Task: Add a dependency to the task Integrate website with a new social media analytics platform , the existing task  Create a new online platform for online therapy sessions in the project ArrowSprint
Action: Mouse moved to (697, 436)
Screenshot: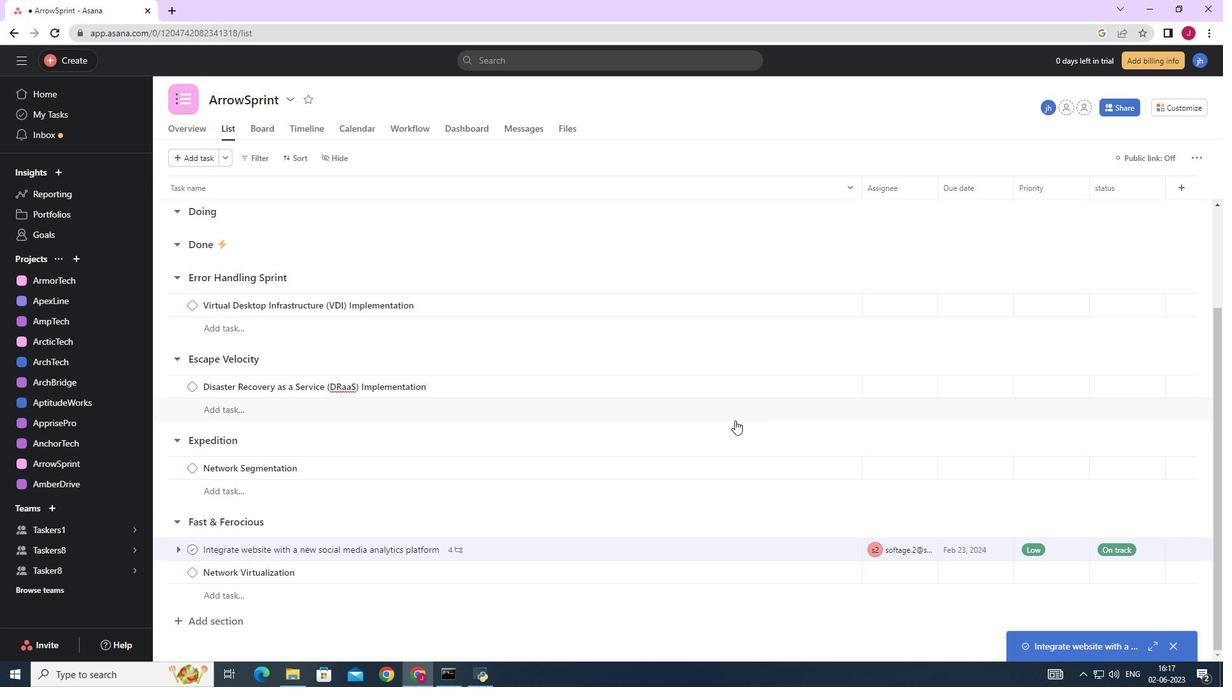 
Action: Mouse scrolled (731, 420) with delta (0, 0)
Screenshot: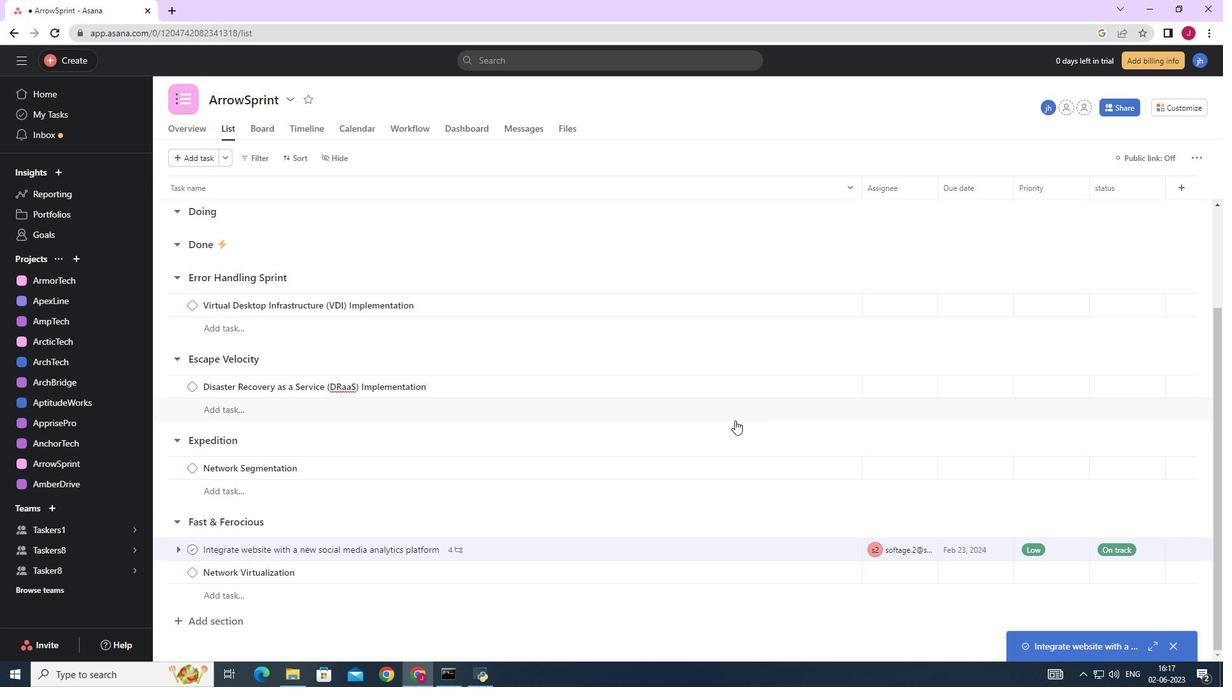 
Action: Mouse moved to (694, 438)
Screenshot: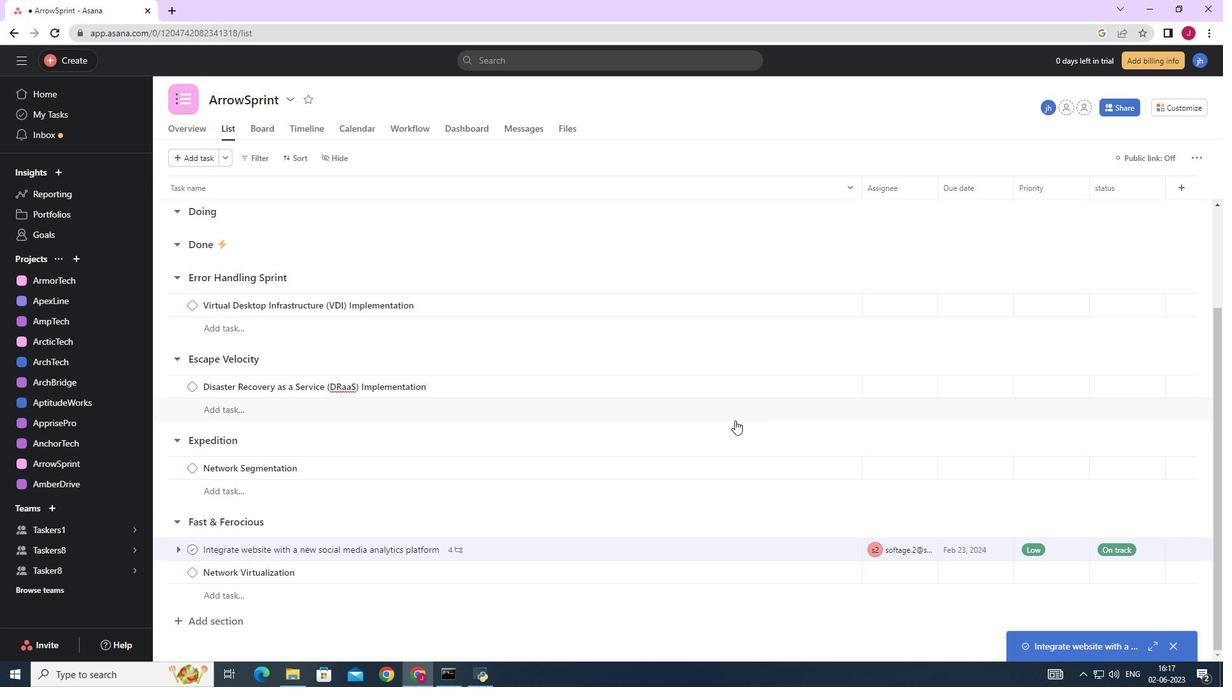 
Action: Mouse scrolled (730, 422) with delta (0, 0)
Screenshot: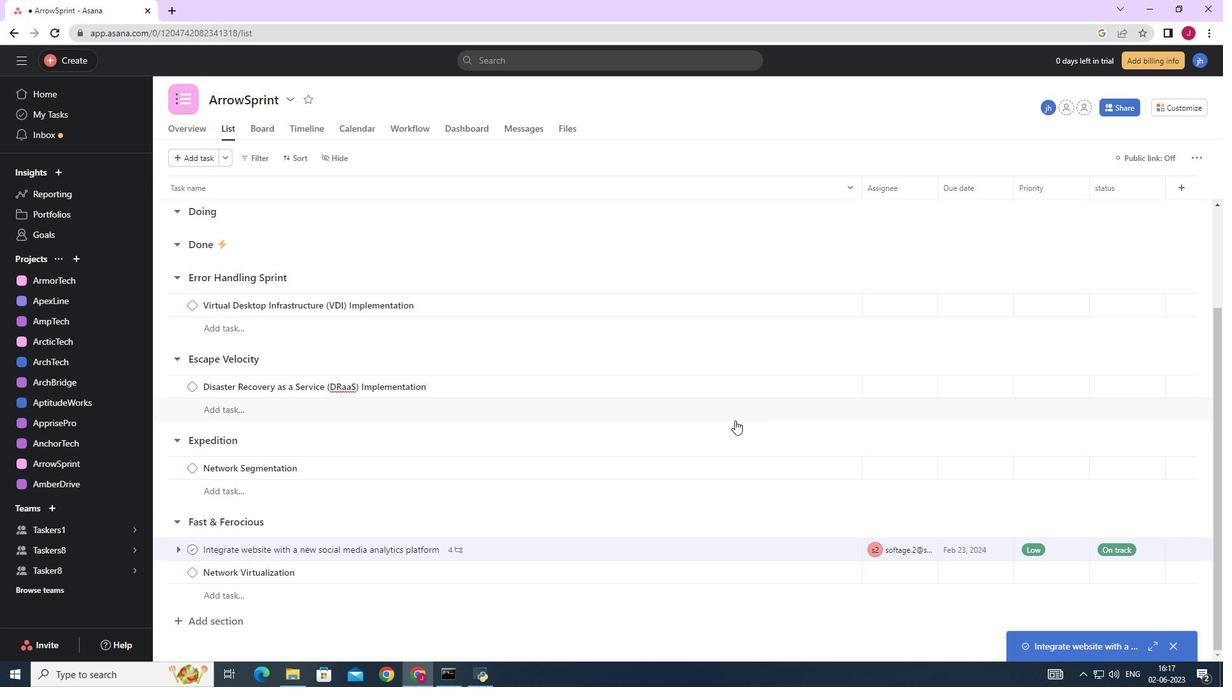 
Action: Mouse moved to (686, 442)
Screenshot: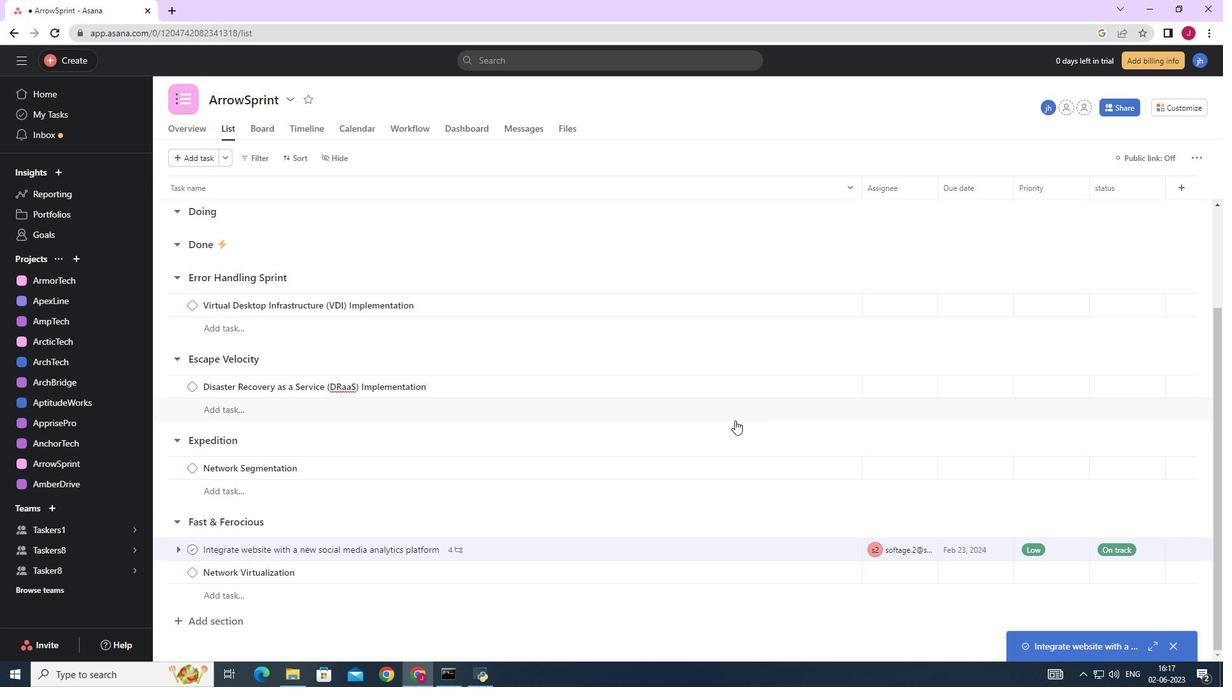 
Action: Mouse scrolled (726, 424) with delta (0, 0)
Screenshot: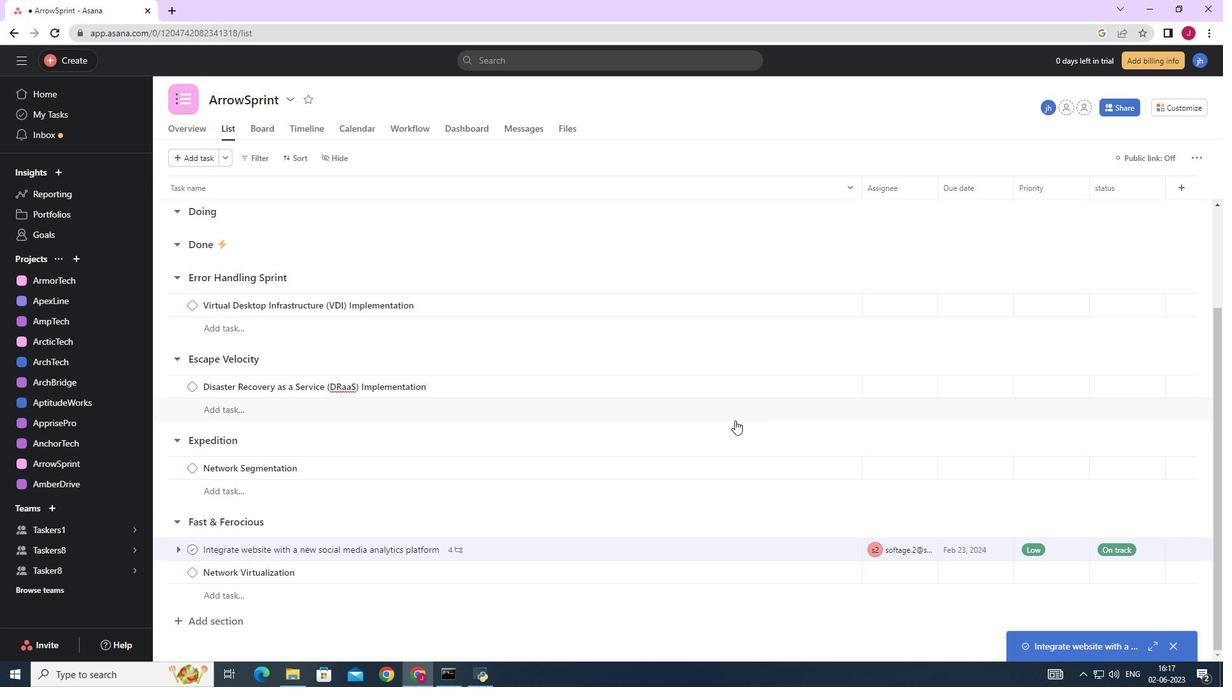 
Action: Mouse moved to (681, 443)
Screenshot: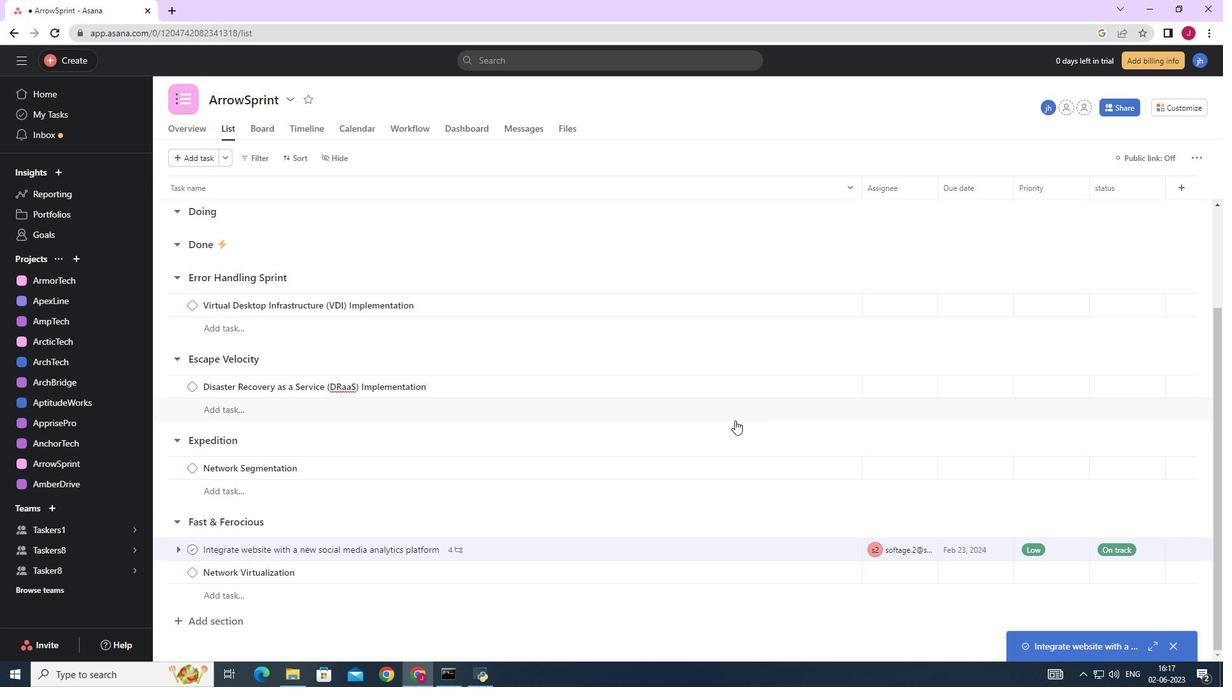
Action: Mouse scrolled (717, 428) with delta (0, 0)
Screenshot: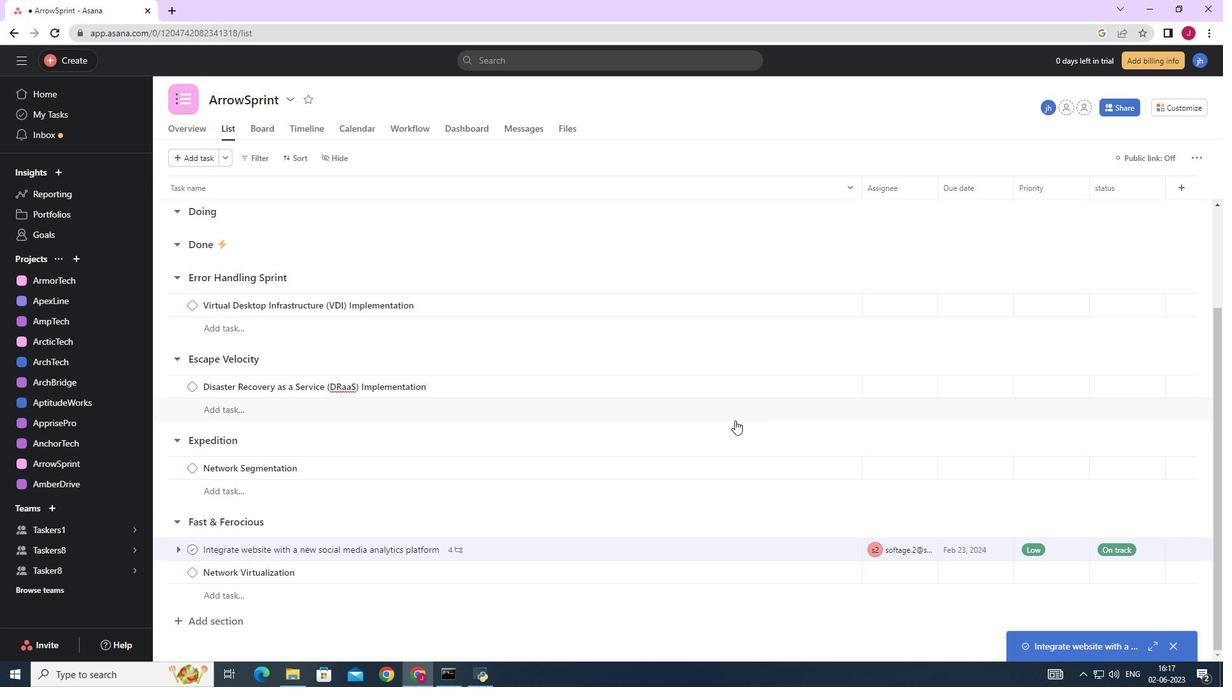 
Action: Mouse moved to (676, 444)
Screenshot: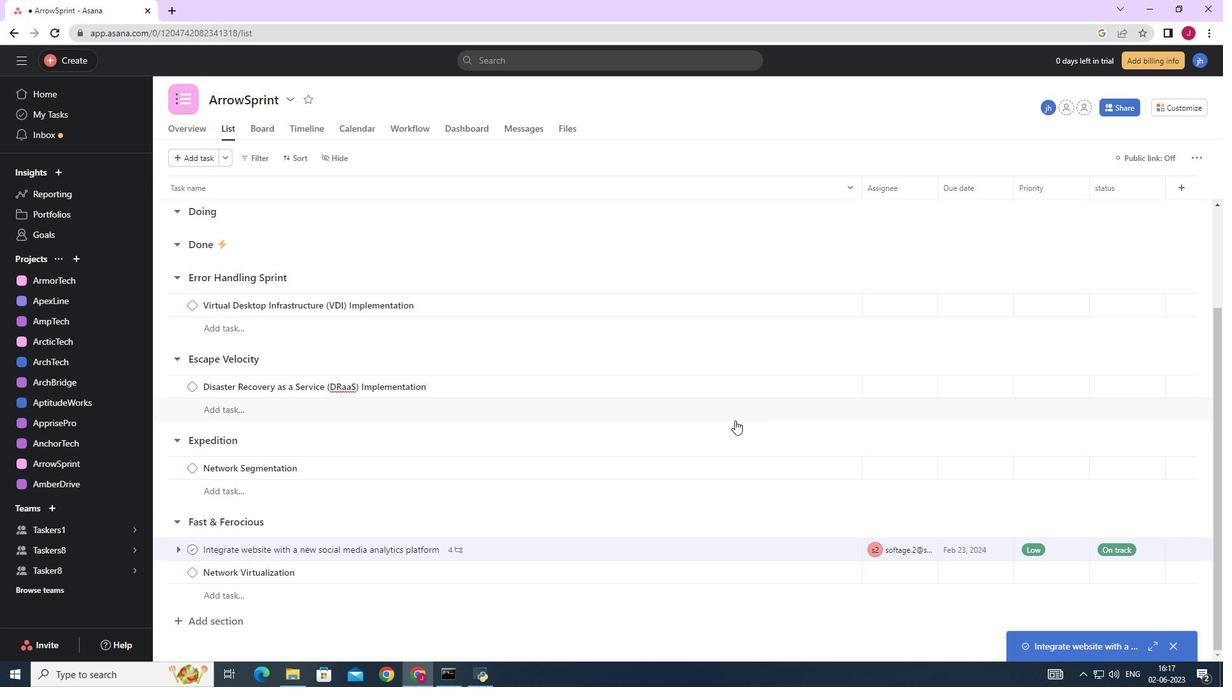 
Action: Mouse scrolled (704, 433) with delta (0, 0)
Screenshot: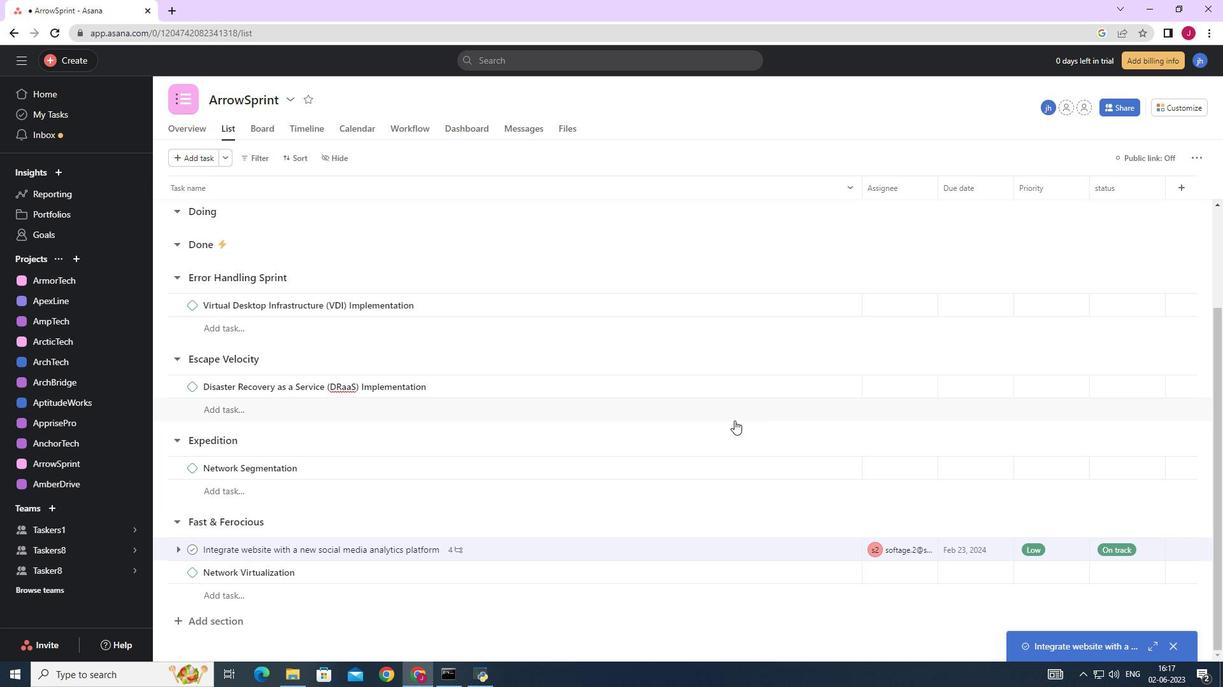 
Action: Mouse moved to (674, 445)
Screenshot: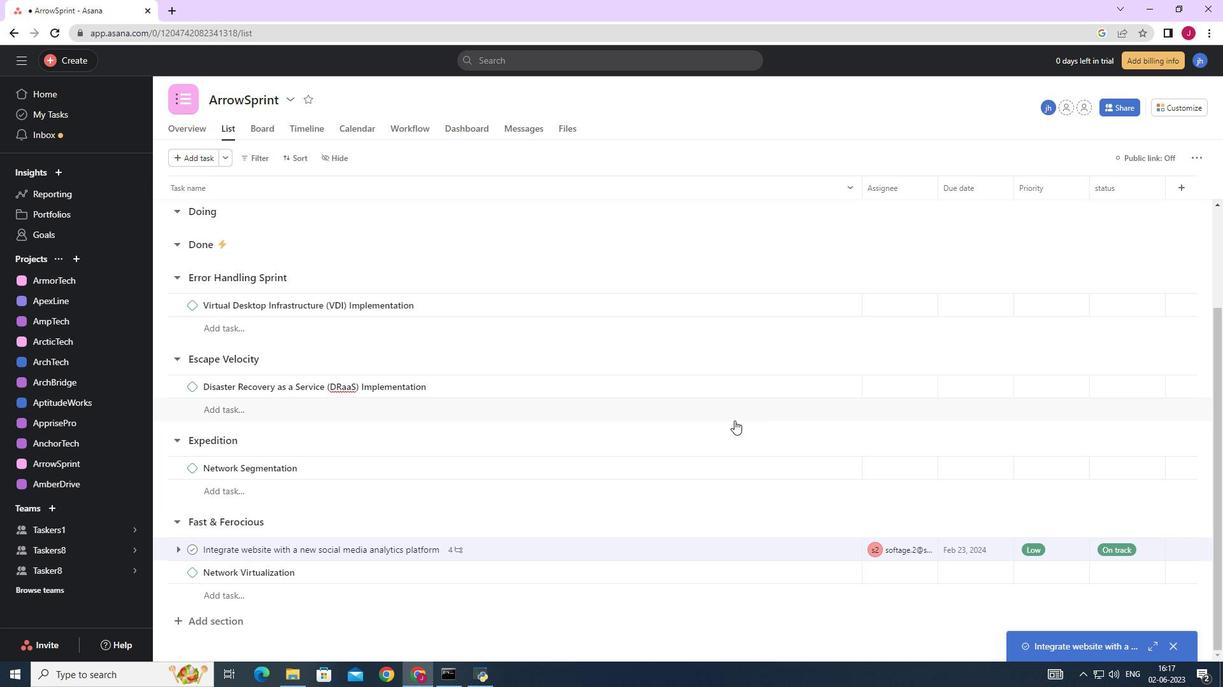 
Action: Mouse scrolled (694, 438) with delta (0, 0)
Screenshot: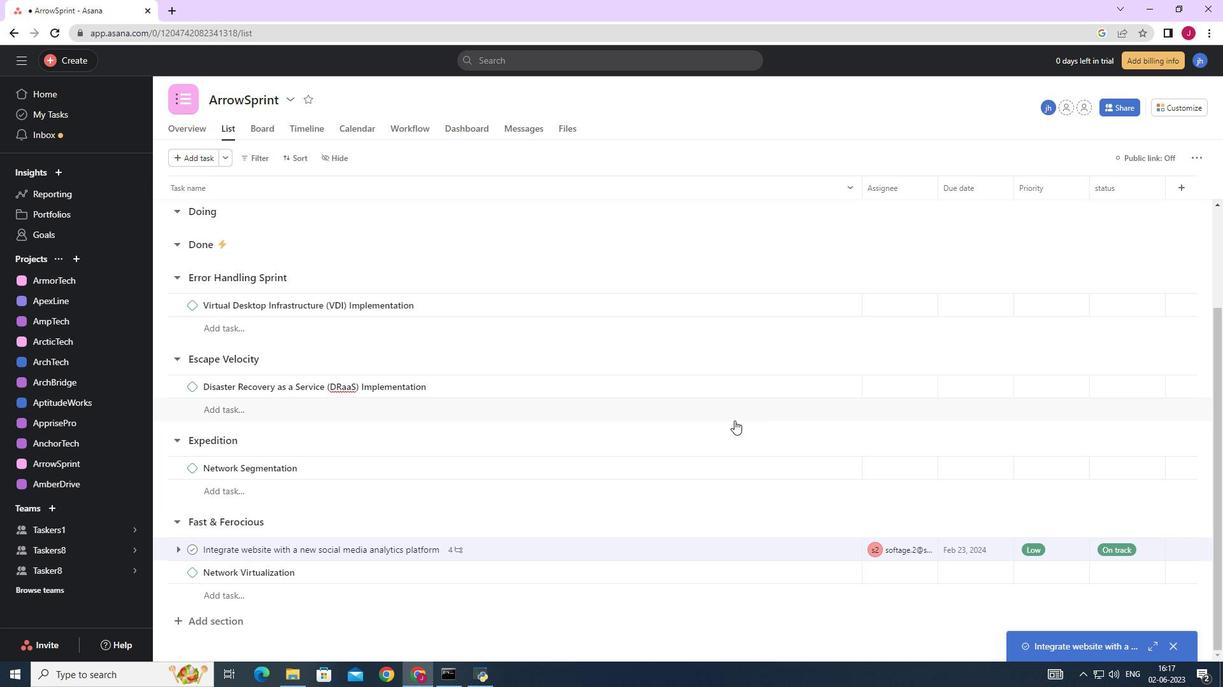 
Action: Mouse moved to (812, 548)
Screenshot: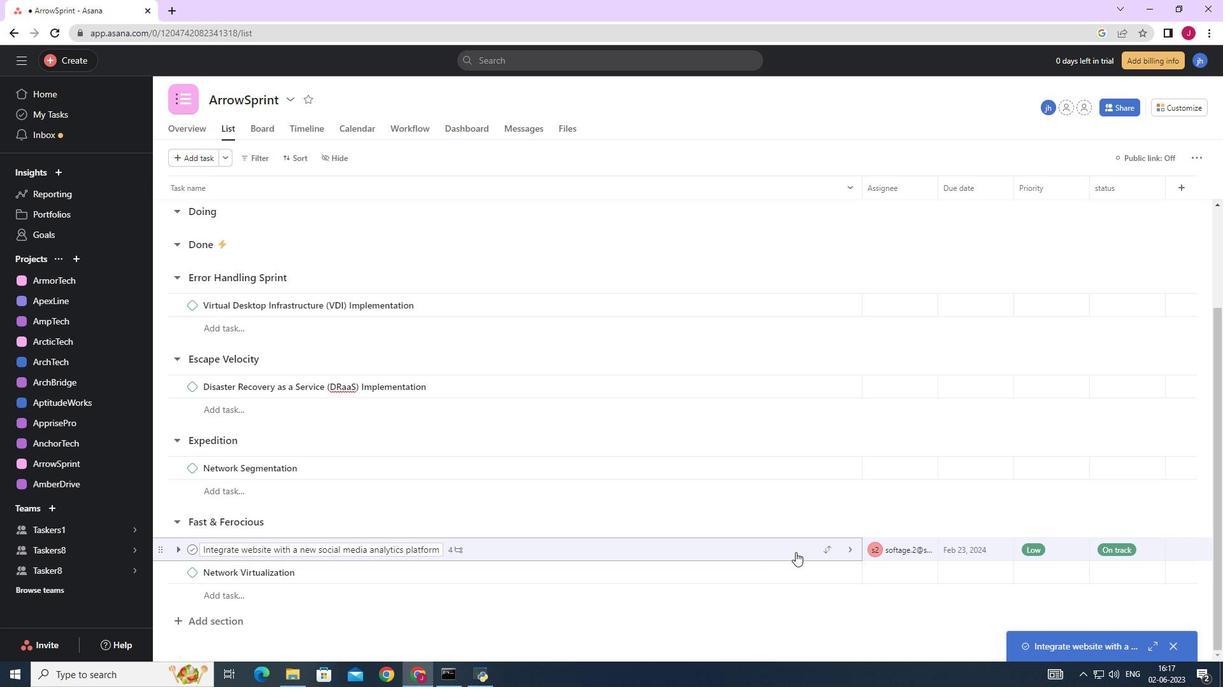 
Action: Mouse pressed left at (812, 548)
Screenshot: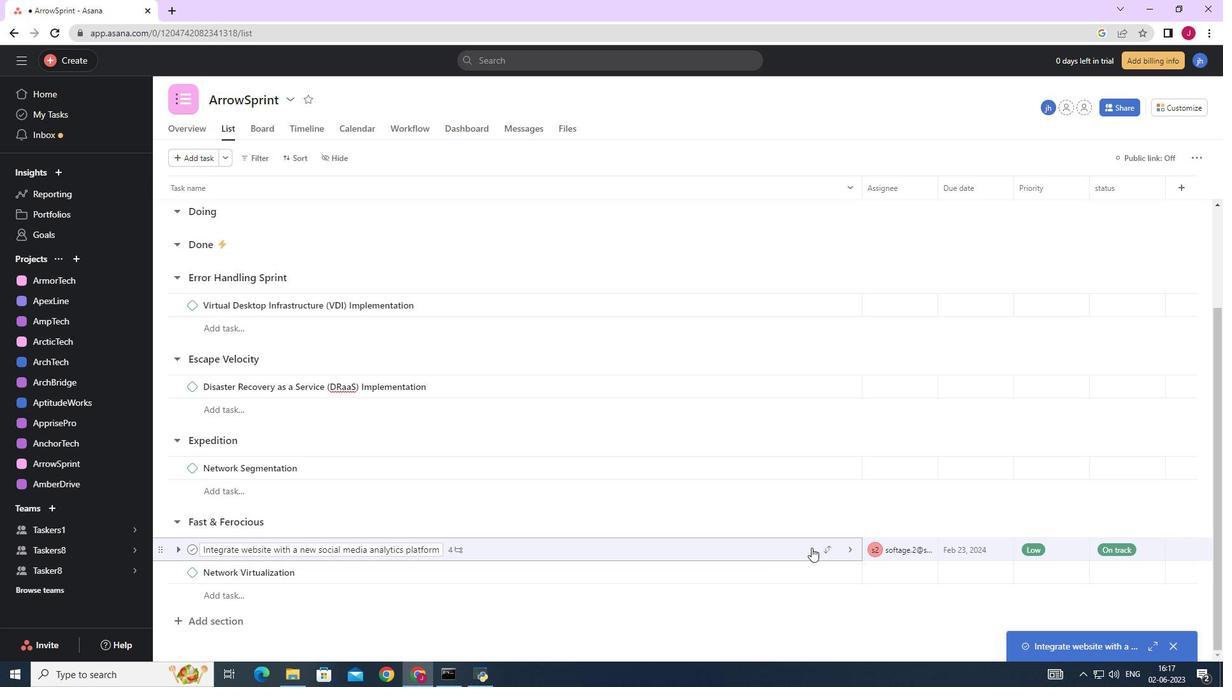 
Action: Mouse moved to (1027, 459)
Screenshot: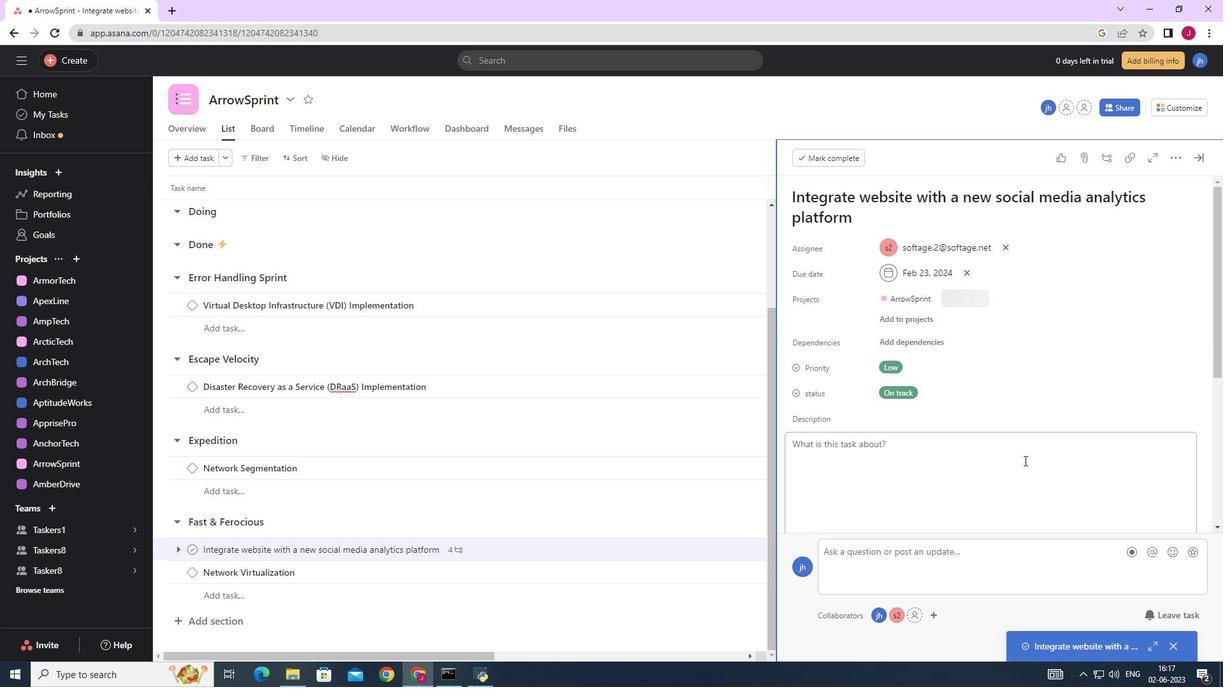 
Action: Mouse scrolled (1027, 459) with delta (0, 0)
Screenshot: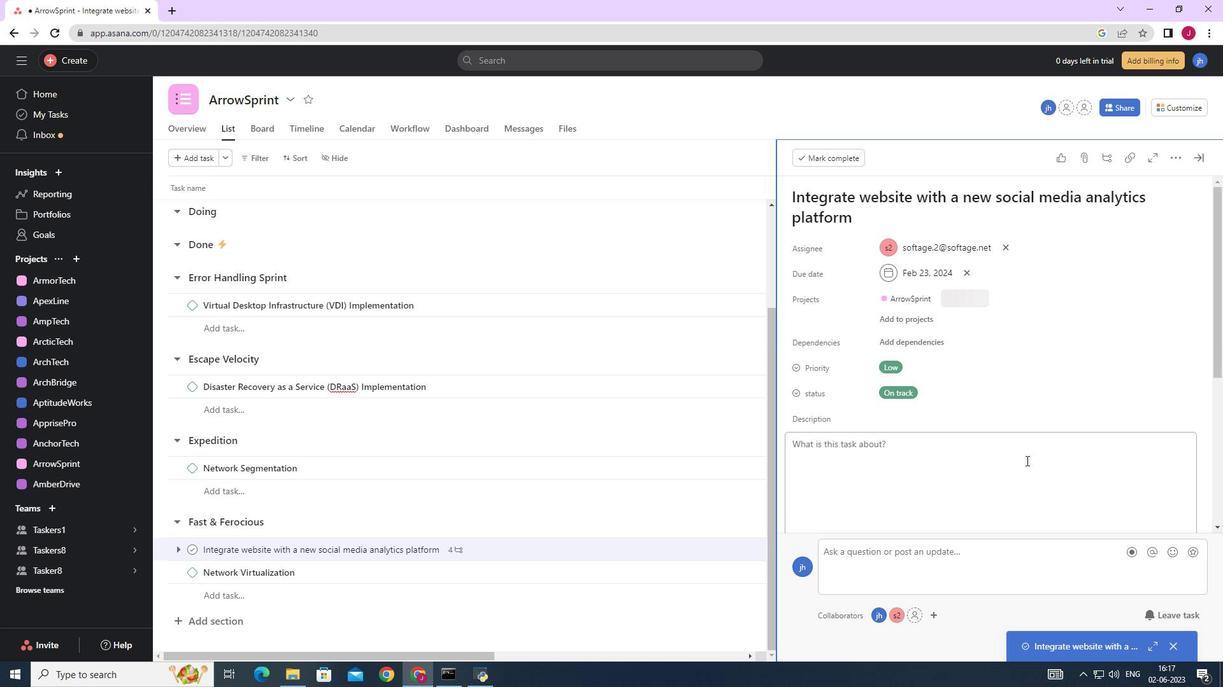 
Action: Mouse moved to (1028, 459)
Screenshot: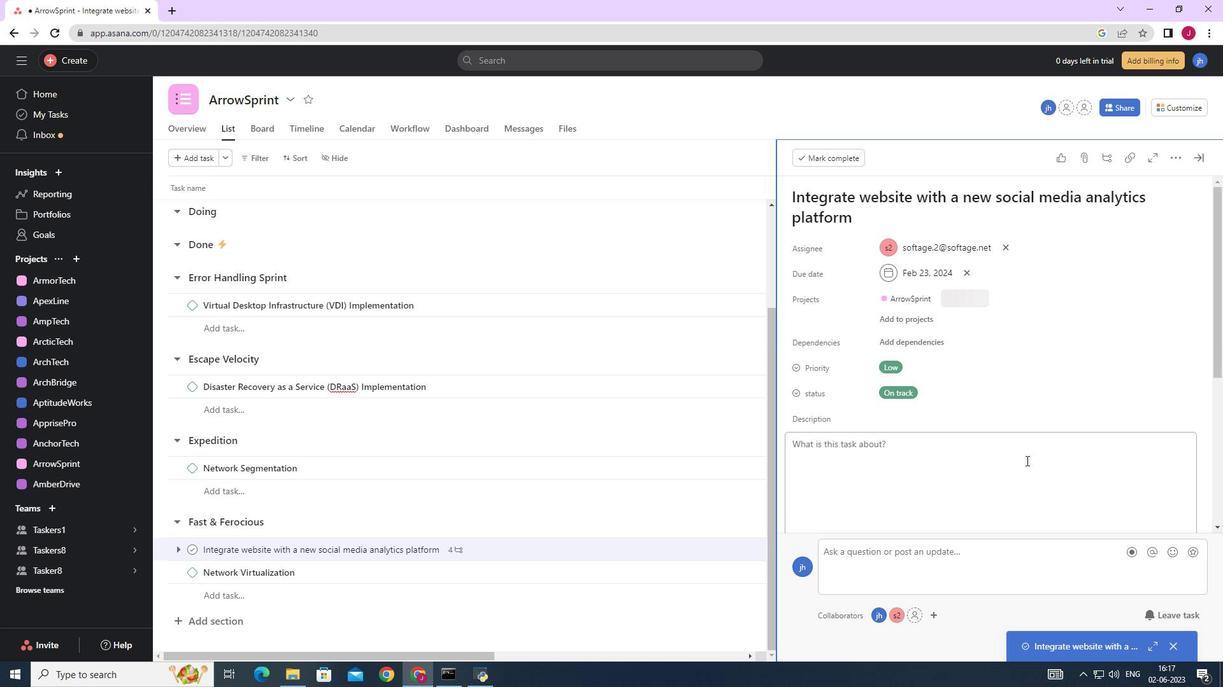 
Action: Mouse scrolled (1028, 459) with delta (0, 0)
Screenshot: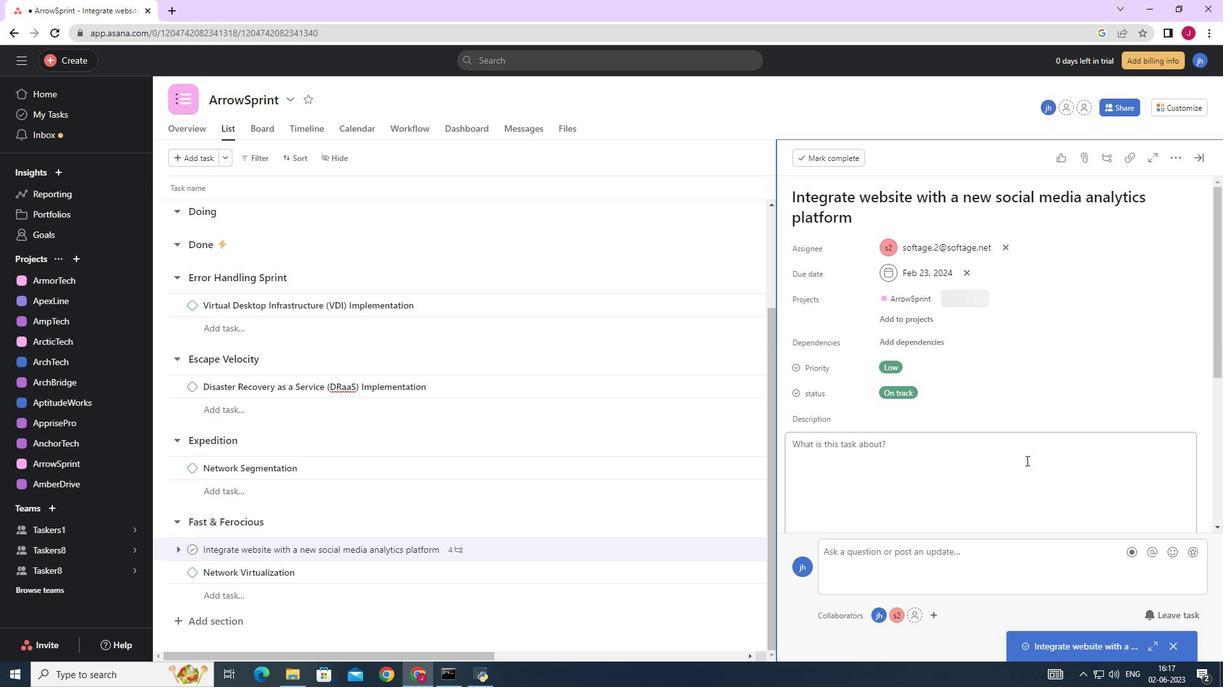 
Action: Mouse scrolled (1028, 459) with delta (0, 0)
Screenshot: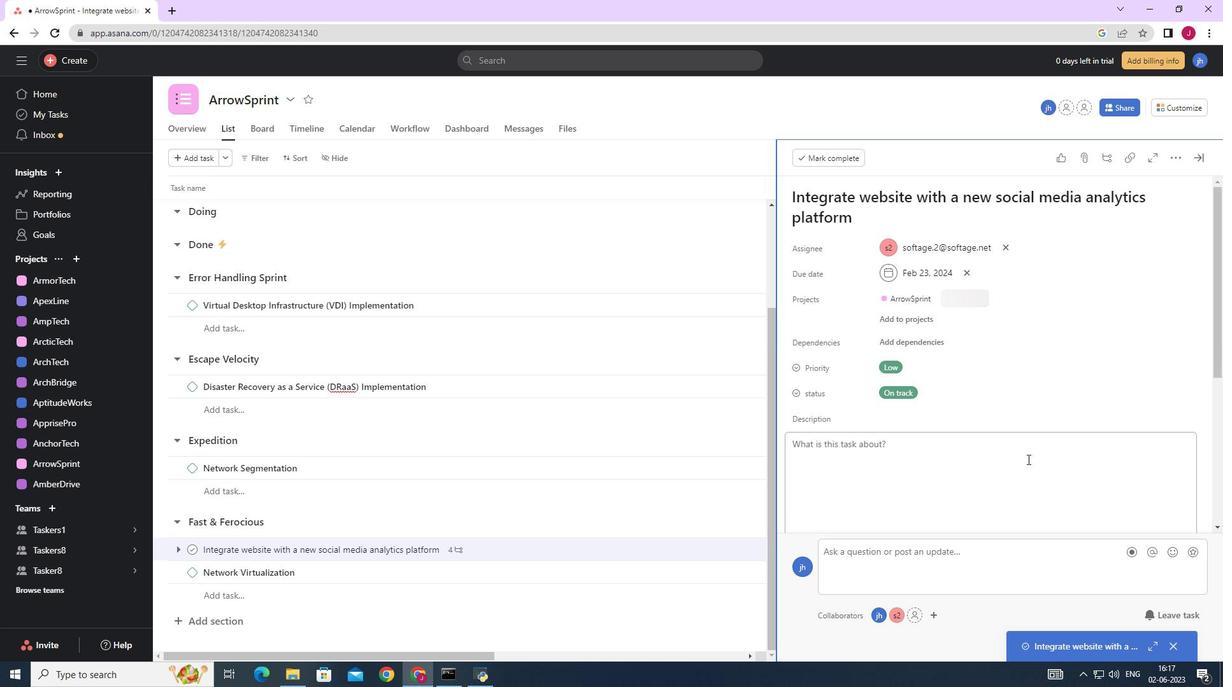 
Action: Mouse moved to (921, 261)
Screenshot: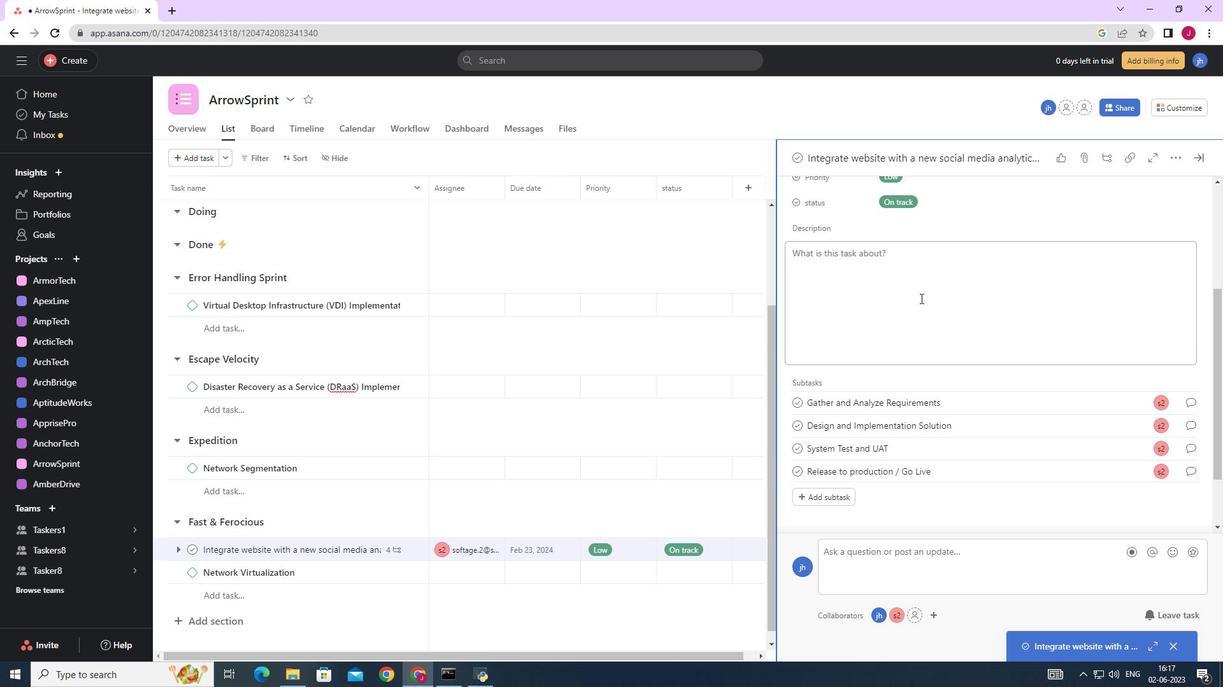 
Action: Mouse scrolled (921, 261) with delta (0, 0)
Screenshot: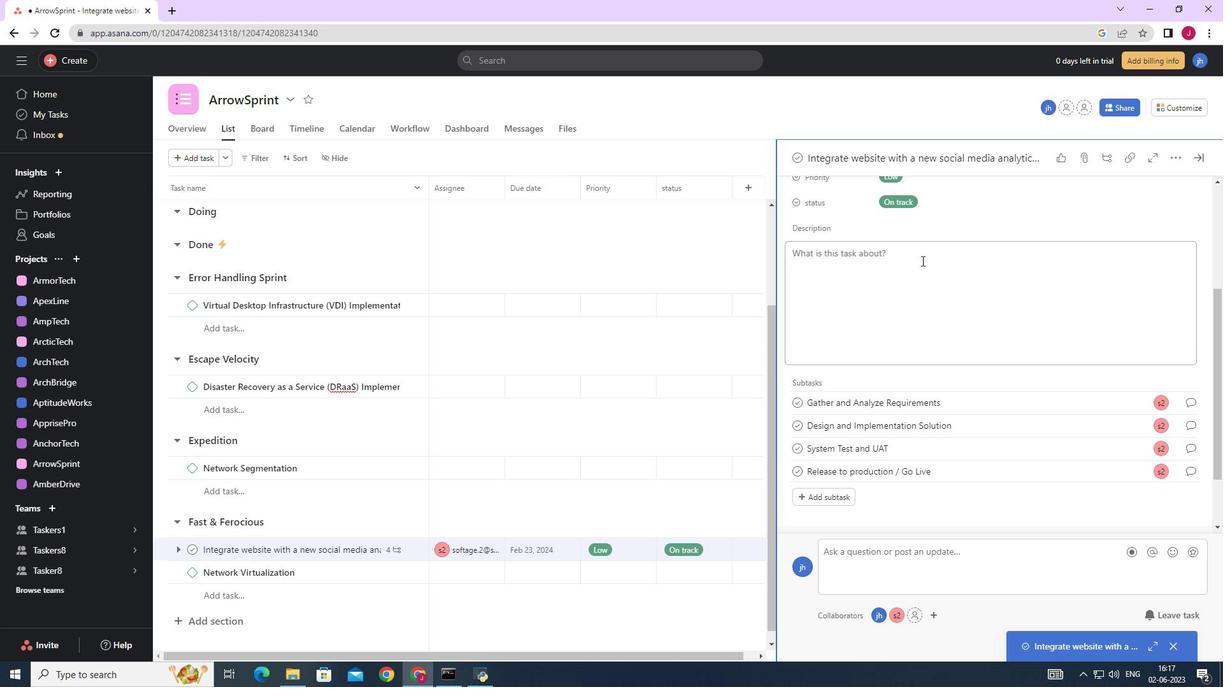 
Action: Mouse scrolled (921, 261) with delta (0, 0)
Screenshot: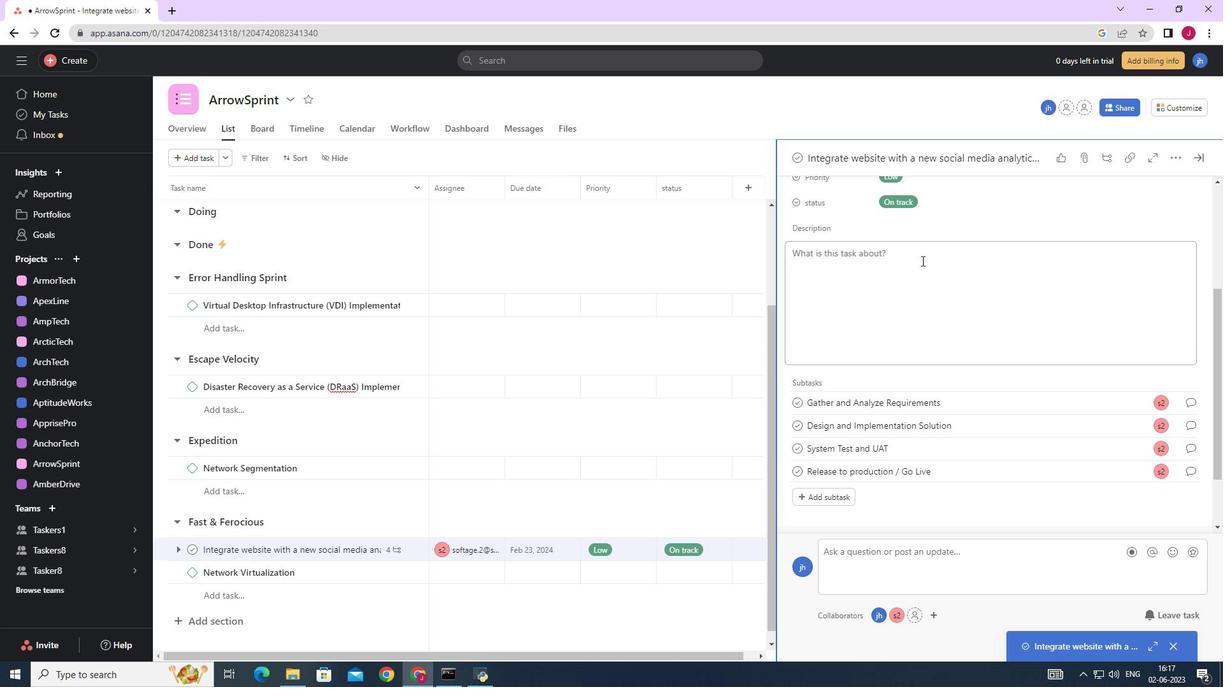 
Action: Mouse scrolled (921, 261) with delta (0, 0)
Screenshot: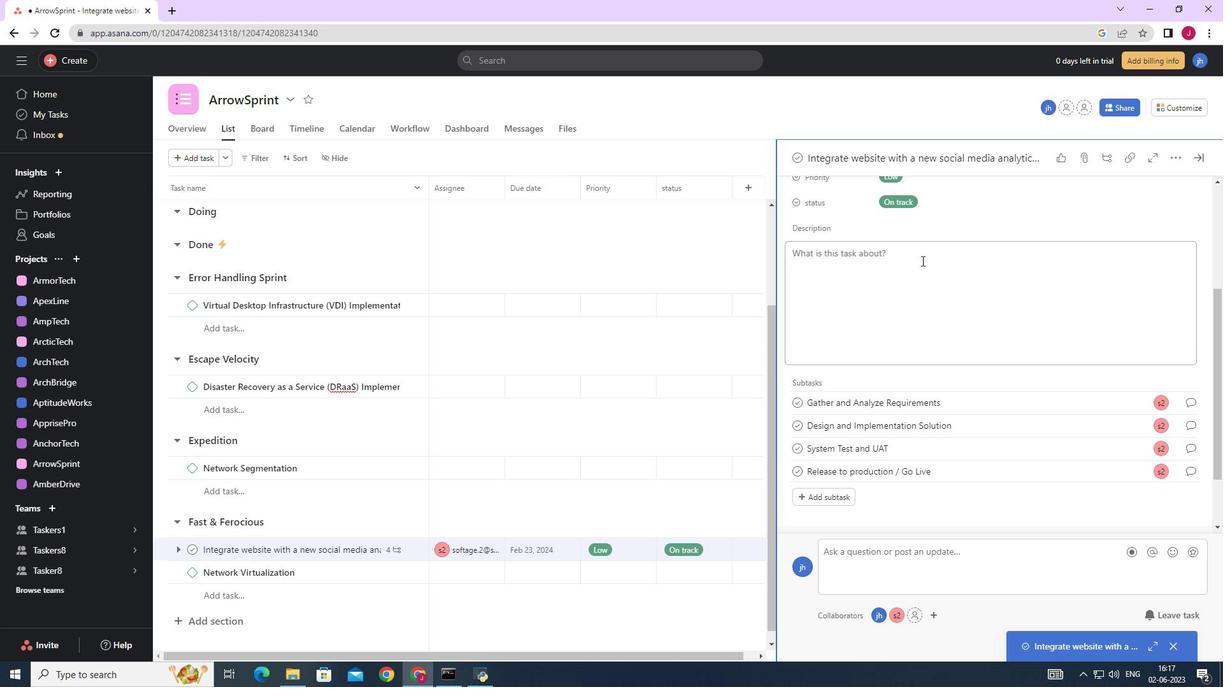 
Action: Mouse moved to (924, 340)
Screenshot: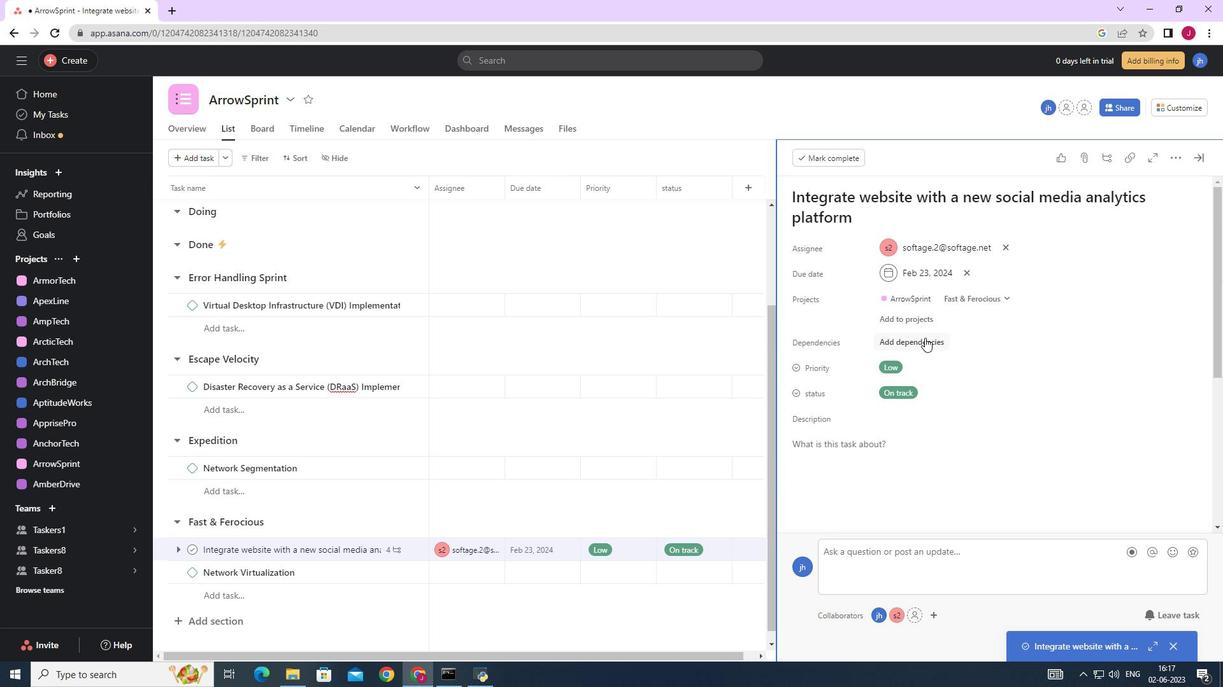 
Action: Mouse pressed left at (924, 340)
Screenshot: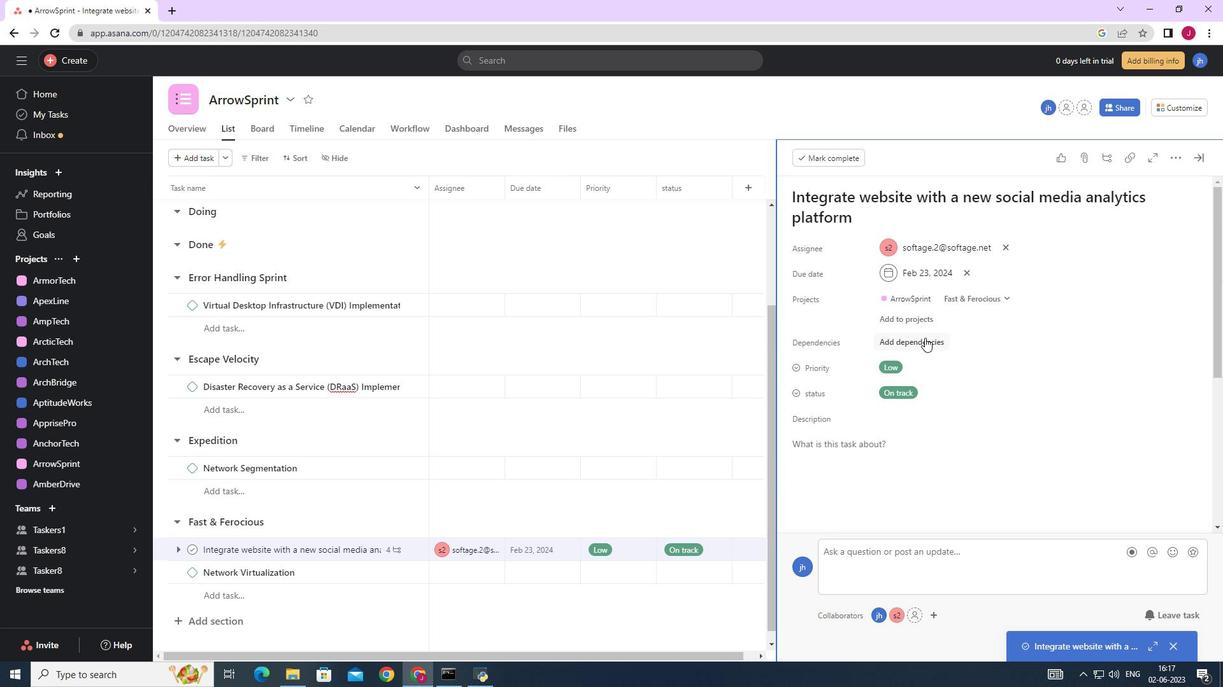 
Action: Mouse moved to (977, 394)
Screenshot: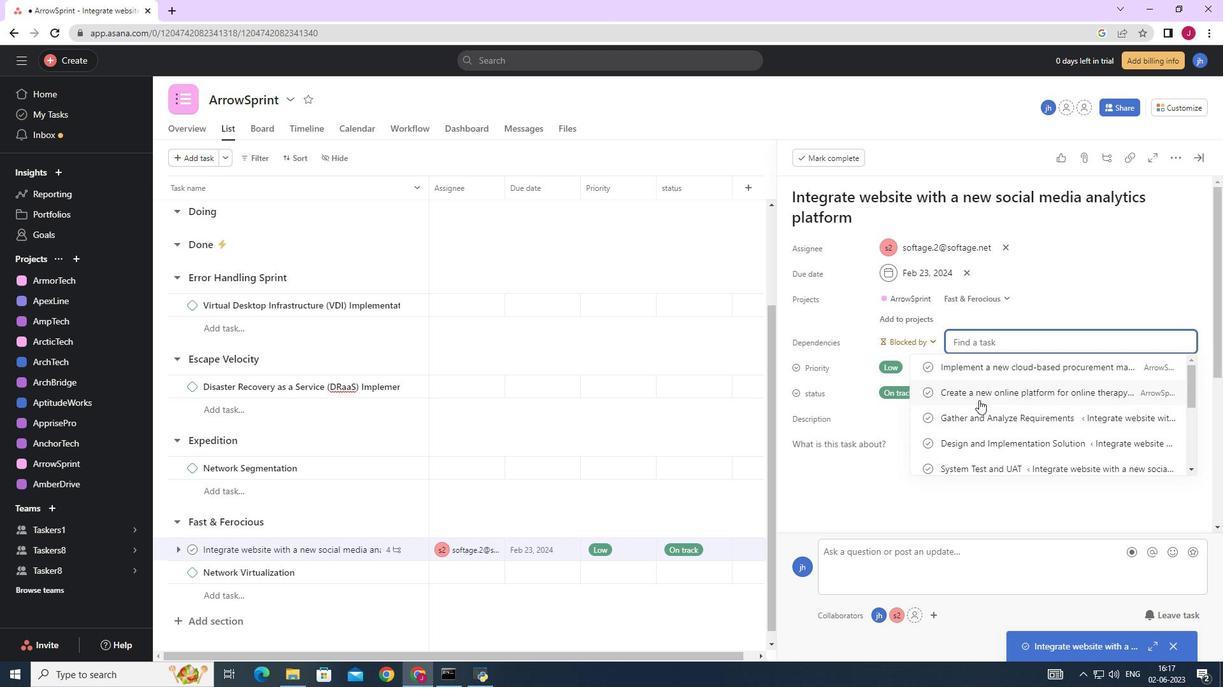 
Action: Mouse pressed left at (977, 394)
Screenshot: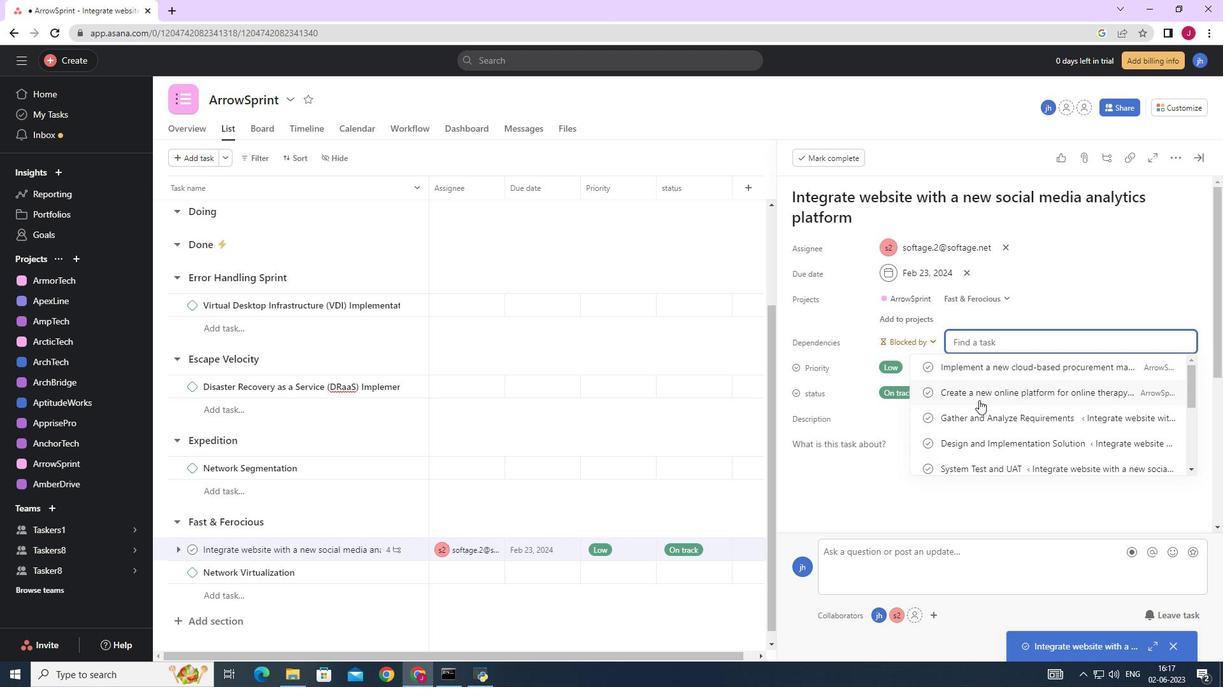 
Action: Mouse moved to (1205, 157)
Screenshot: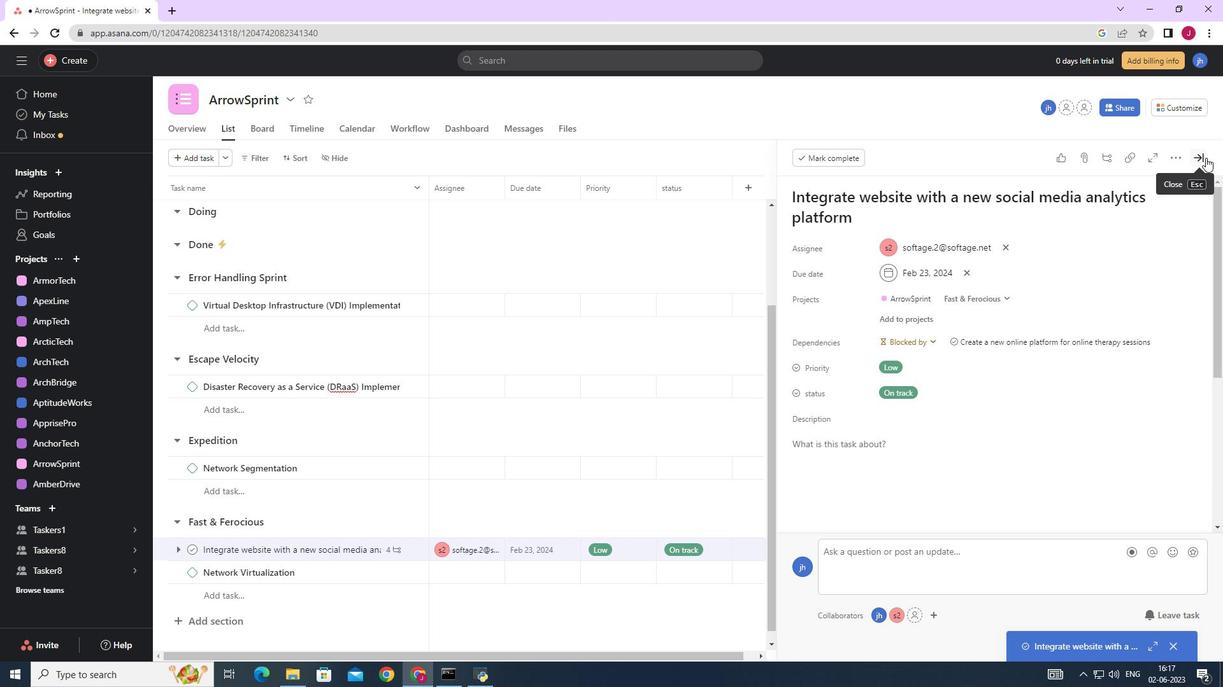 
Action: Mouse pressed left at (1205, 157)
Screenshot: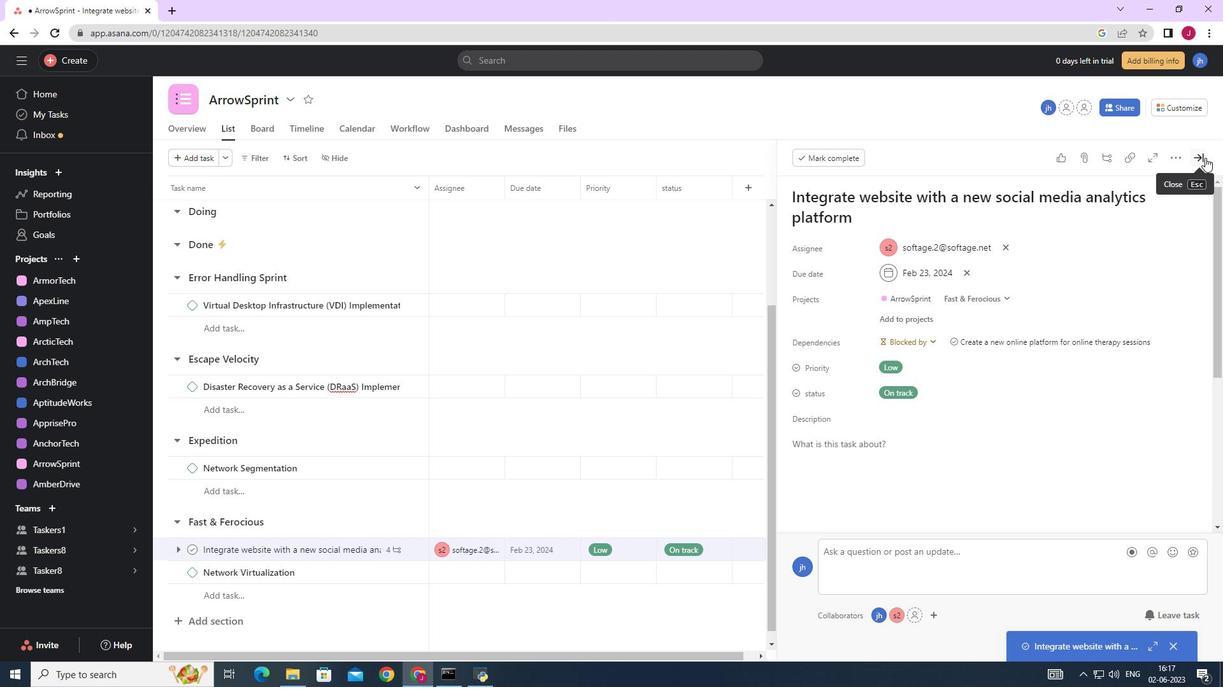 
Action: Mouse moved to (1109, 222)
Screenshot: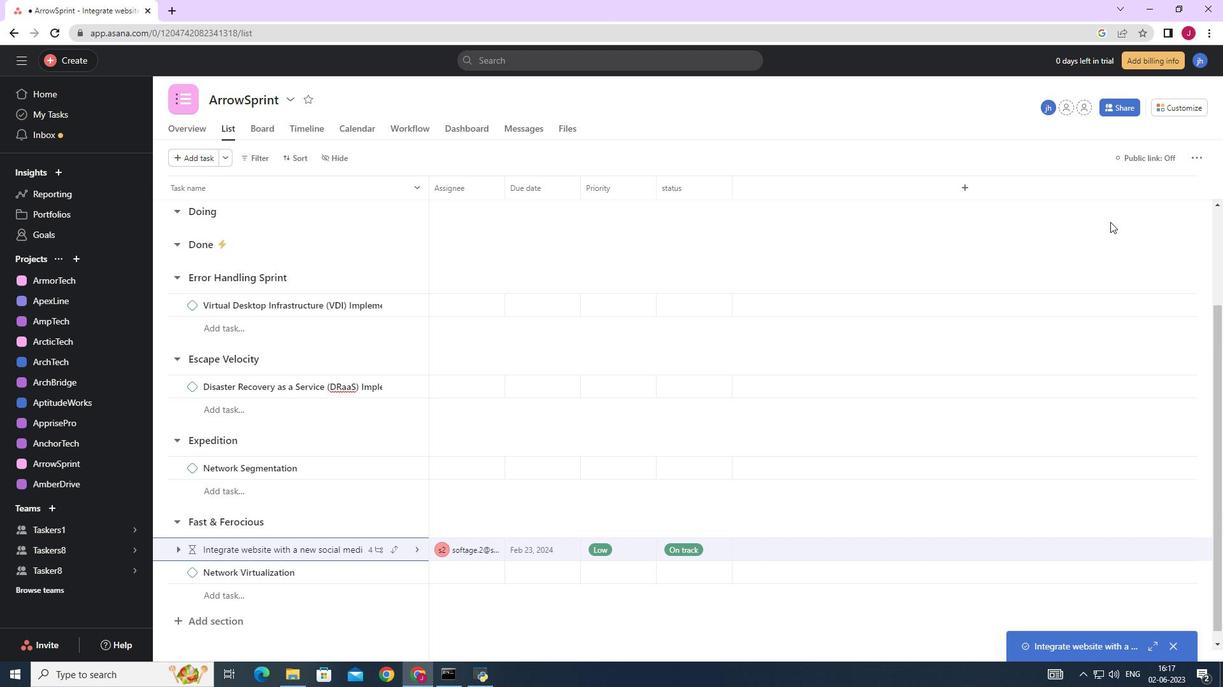 
